 Task: Add a signature Marisol Hernandez containing With heartfelt thanks and warm wishes, Marisol Hernandez to email address softage.6@softage.net and add a folder Non-compete agreements
Action: Mouse moved to (100, 94)
Screenshot: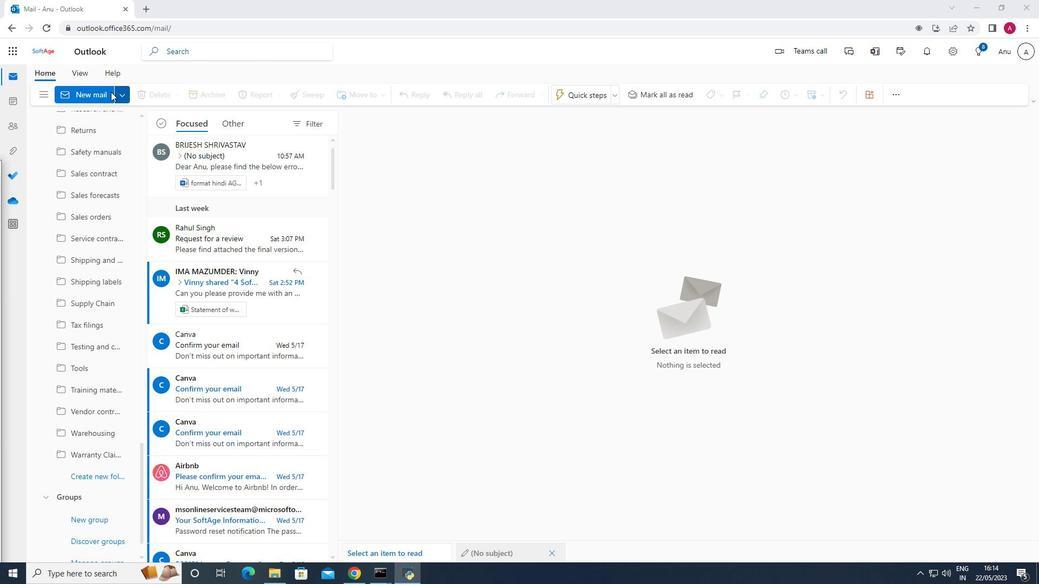 
Action: Mouse pressed left at (100, 94)
Screenshot: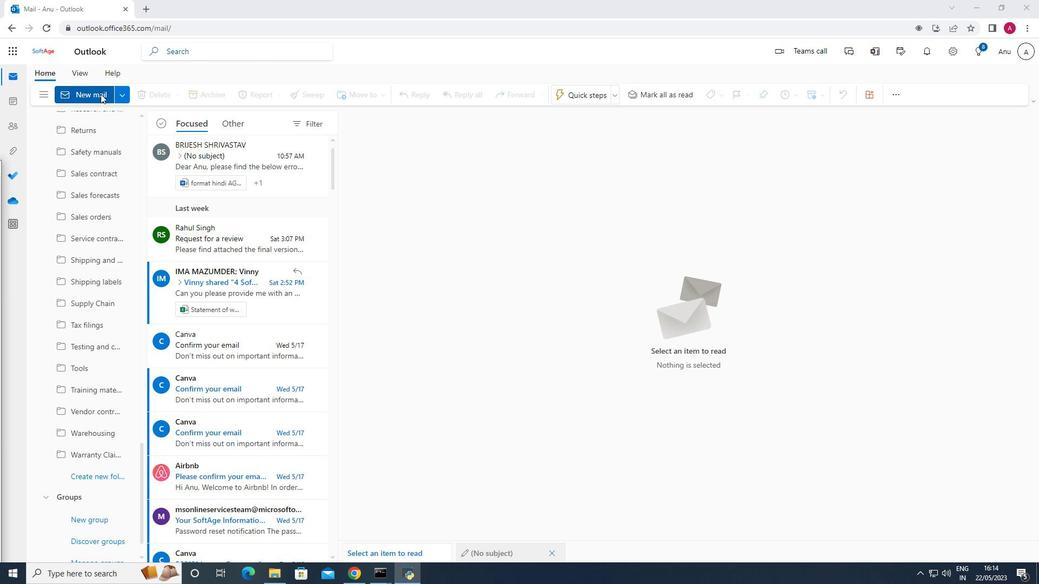 
Action: Mouse moved to (738, 98)
Screenshot: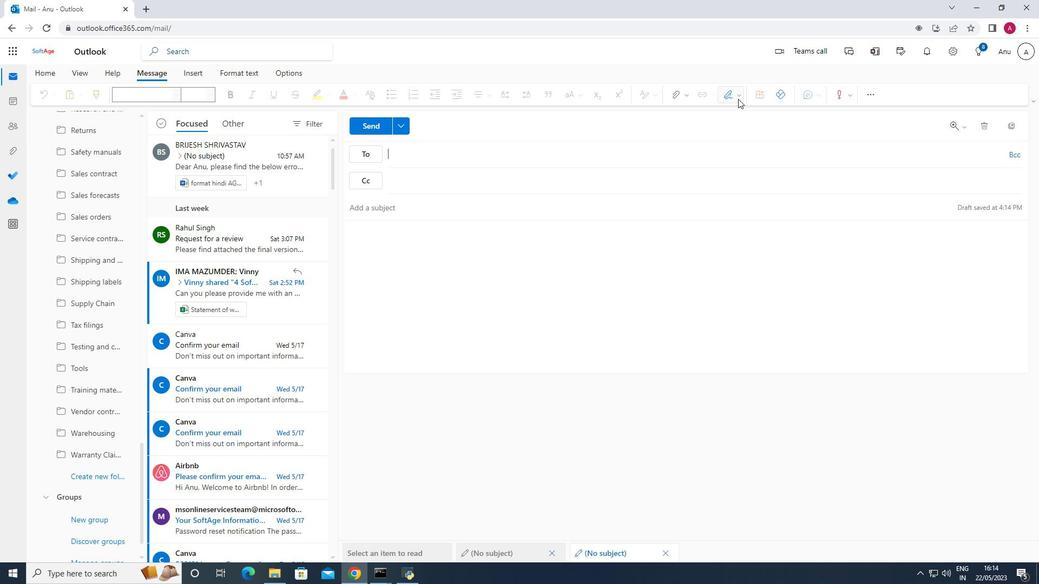 
Action: Mouse pressed left at (738, 98)
Screenshot: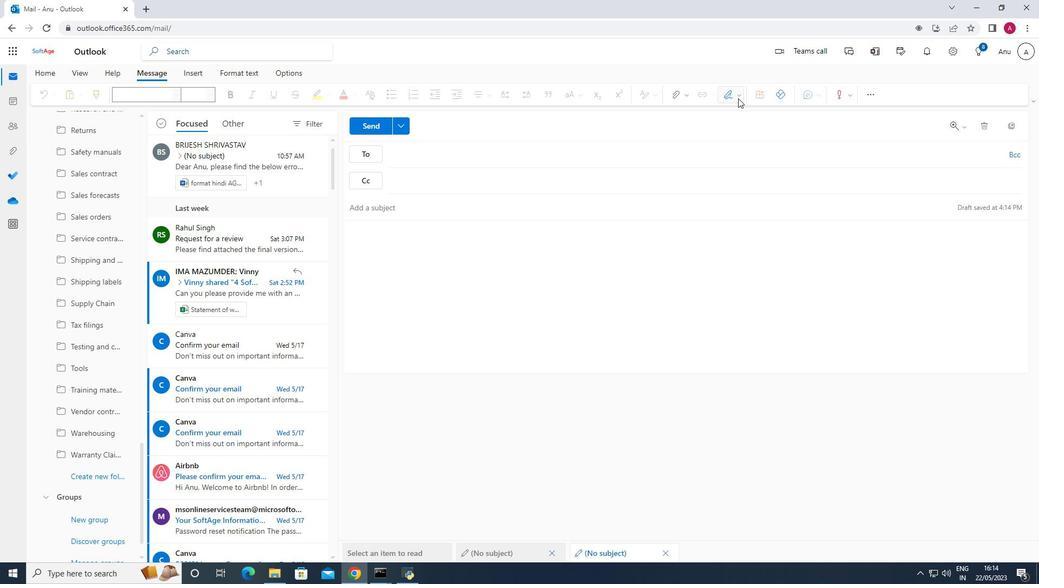 
Action: Mouse moved to (699, 136)
Screenshot: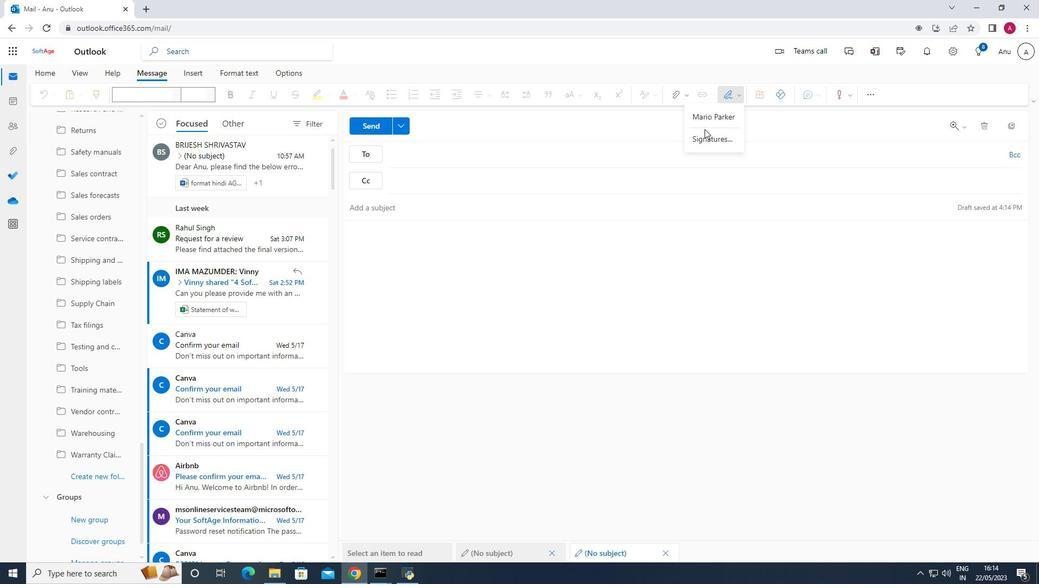 
Action: Mouse pressed left at (699, 136)
Screenshot: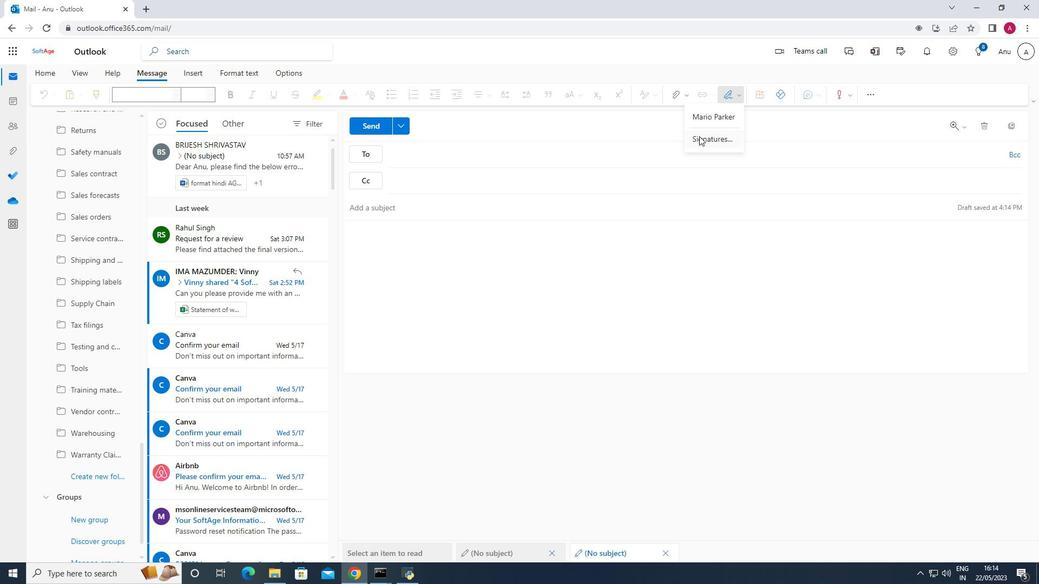 
Action: Mouse moved to (723, 178)
Screenshot: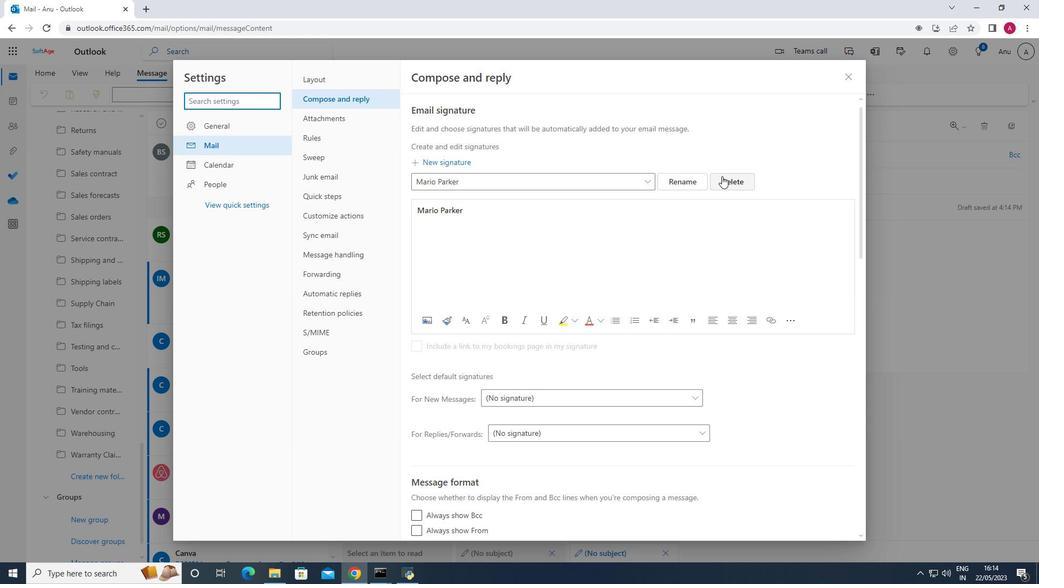 
Action: Mouse pressed left at (723, 178)
Screenshot: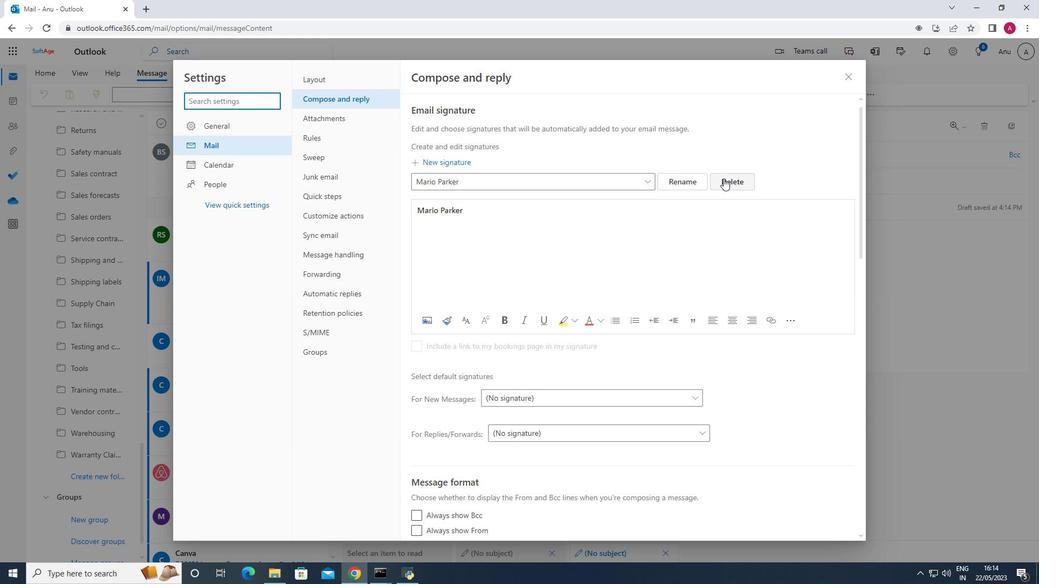
Action: Mouse moved to (478, 186)
Screenshot: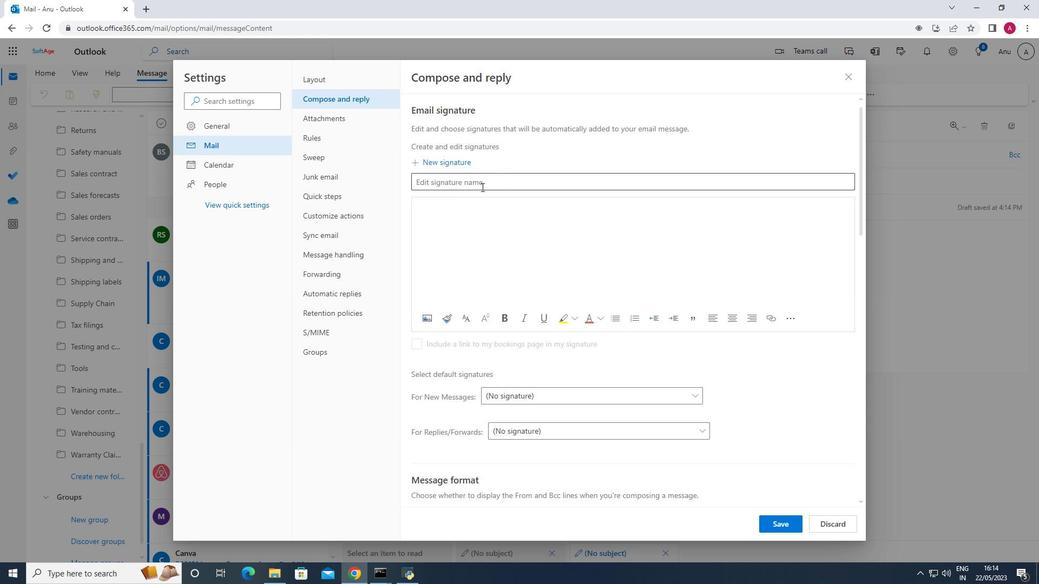
Action: Mouse pressed left at (478, 186)
Screenshot: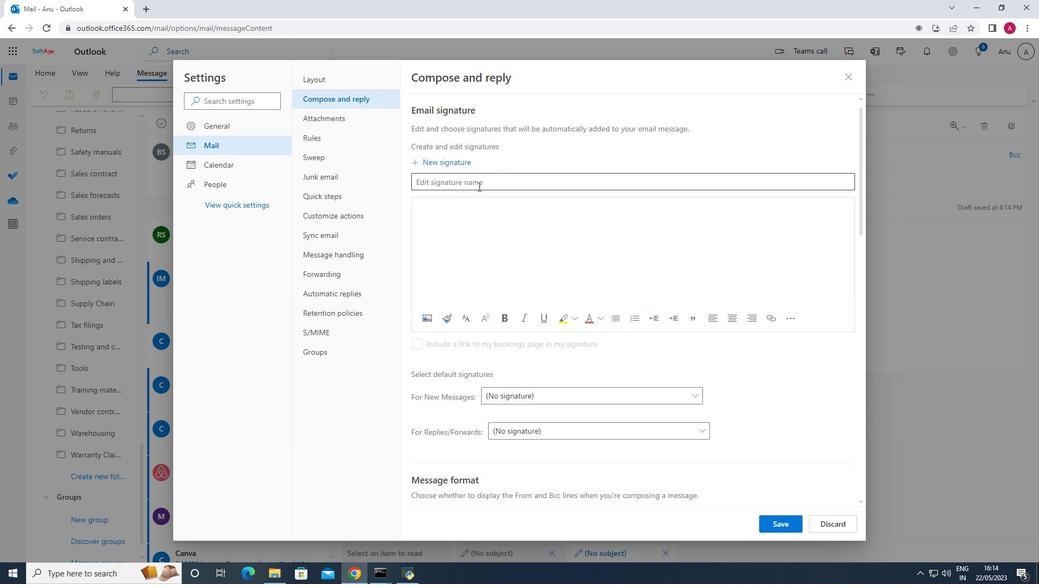 
Action: Mouse moved to (479, 184)
Screenshot: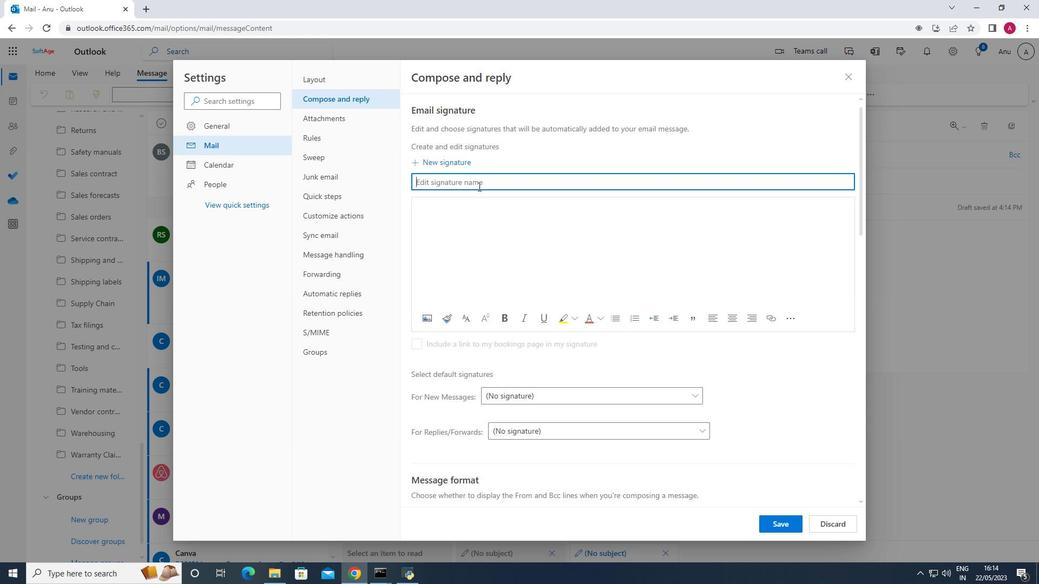 
Action: Key pressed <Key.shift_r>Marisol<Key.space><Key.shift_r><Key.shift_r><Key.shift_r><Key.shift_r><Key.shift_r><Key.shift_r><Key.shift_r><Key.shift_r><Key.shift_r><Key.shift_r><Key.shift_r>Hernandez
Screenshot: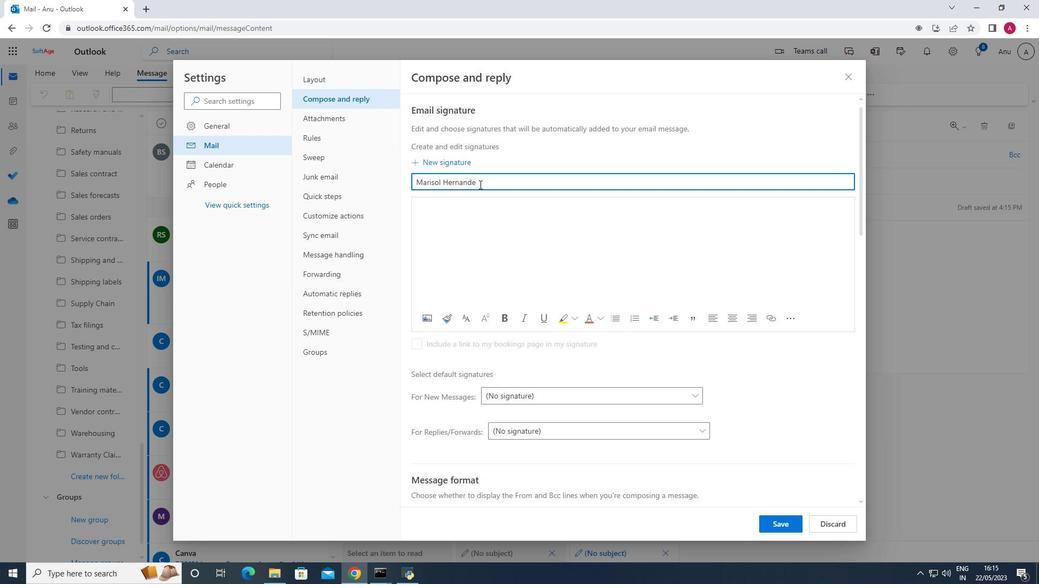 
Action: Mouse moved to (421, 205)
Screenshot: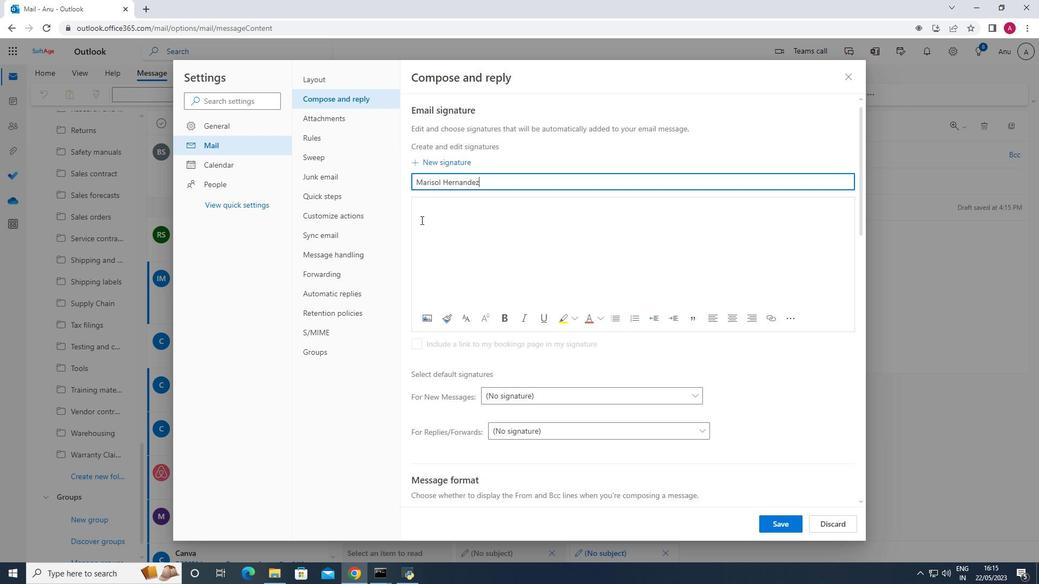 
Action: Mouse pressed left at (421, 205)
Screenshot: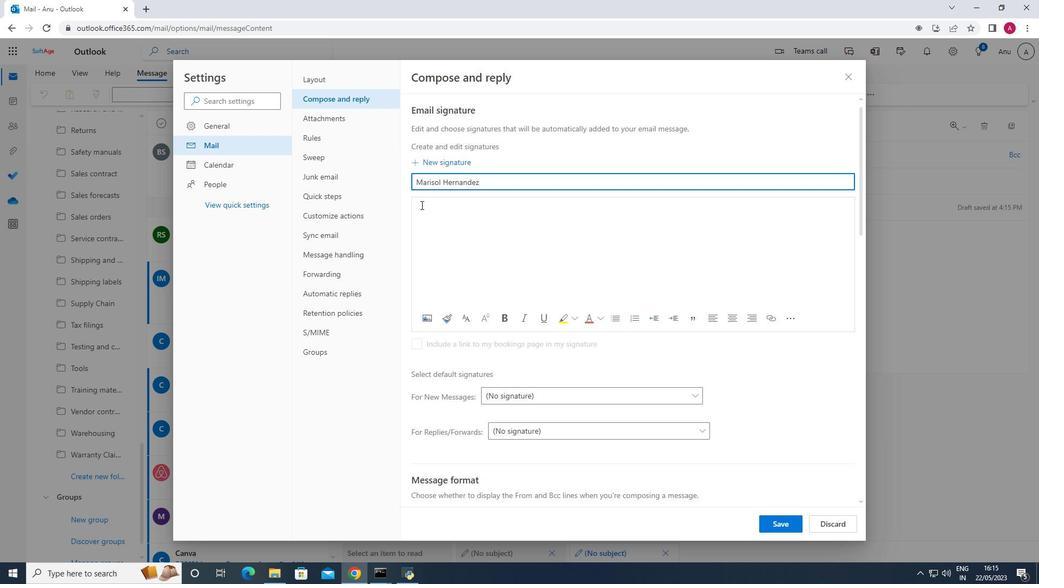 
Action: Key pressed <Key.shift_r>Marisol<Key.space><Key.shift_r><Key.shift_r><Key.shift_r>?H<Key.backspace><Key.backspace><Key.shift_r><Key.shift_r>Ha<Key.backspace>ernandez
Screenshot: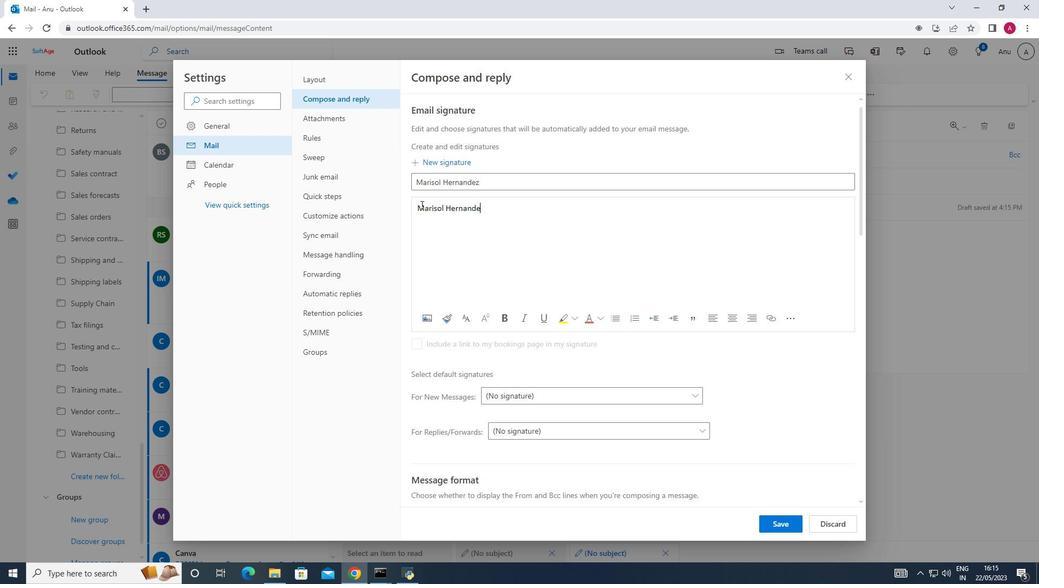
Action: Mouse moved to (779, 526)
Screenshot: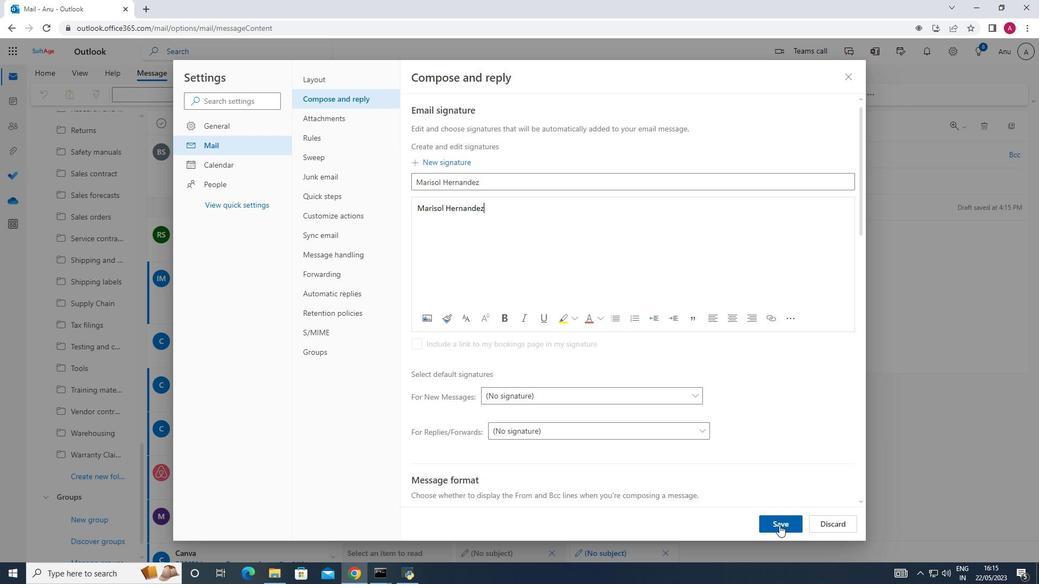 
Action: Mouse pressed left at (779, 526)
Screenshot: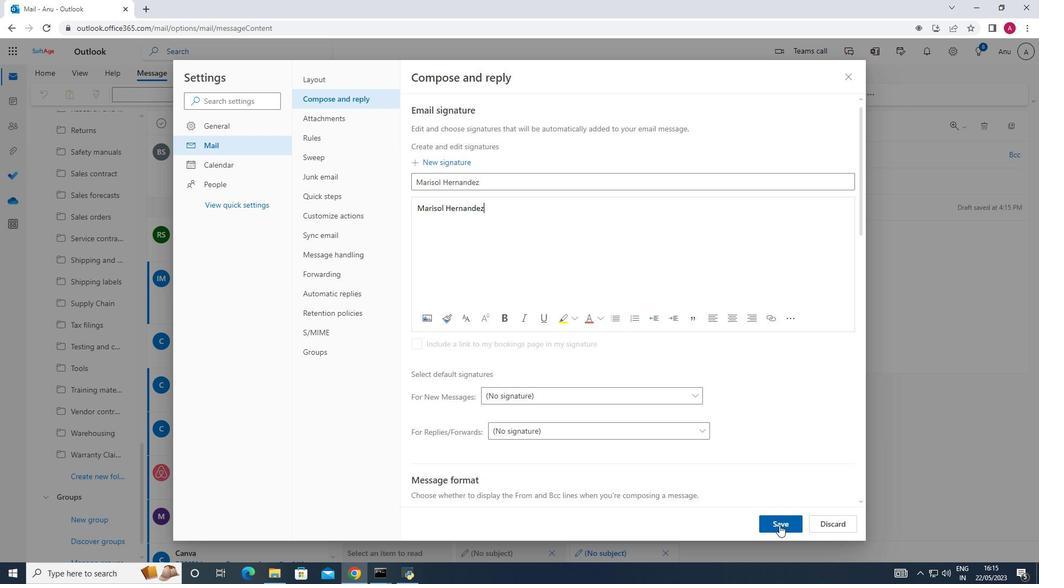 
Action: Mouse moved to (850, 74)
Screenshot: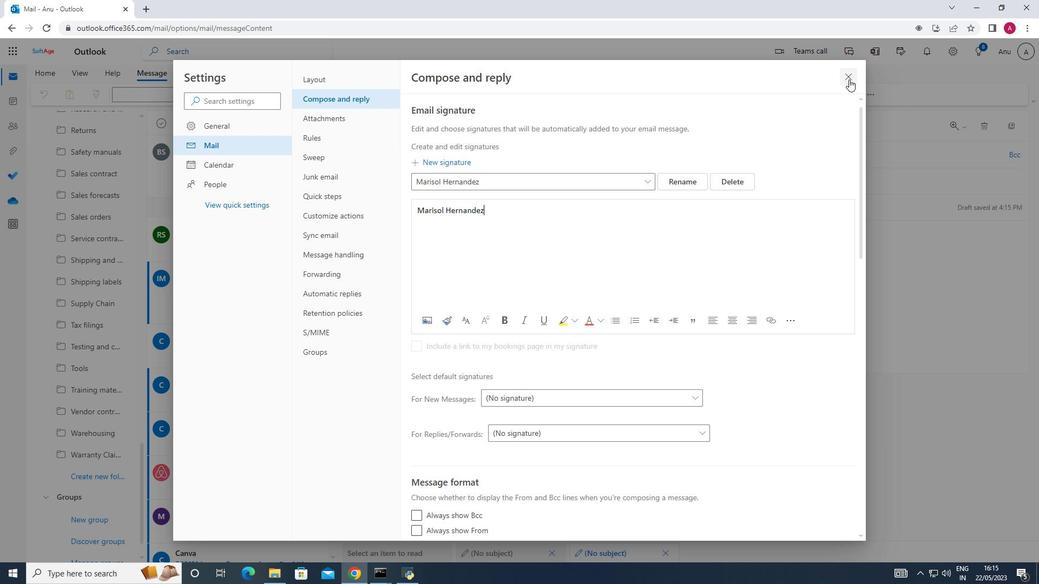 
Action: Mouse pressed left at (850, 74)
Screenshot: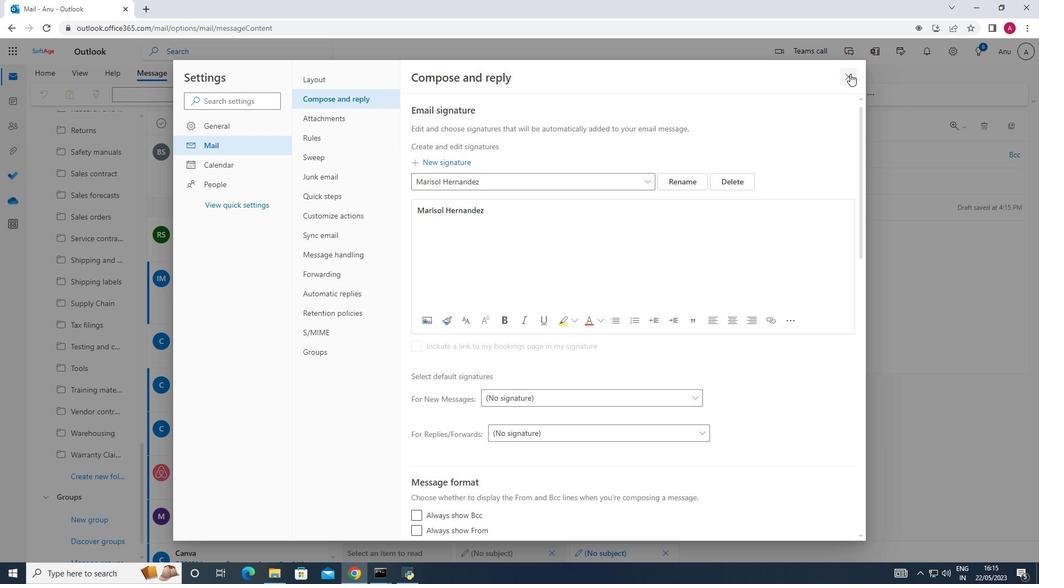 
Action: Mouse moved to (734, 94)
Screenshot: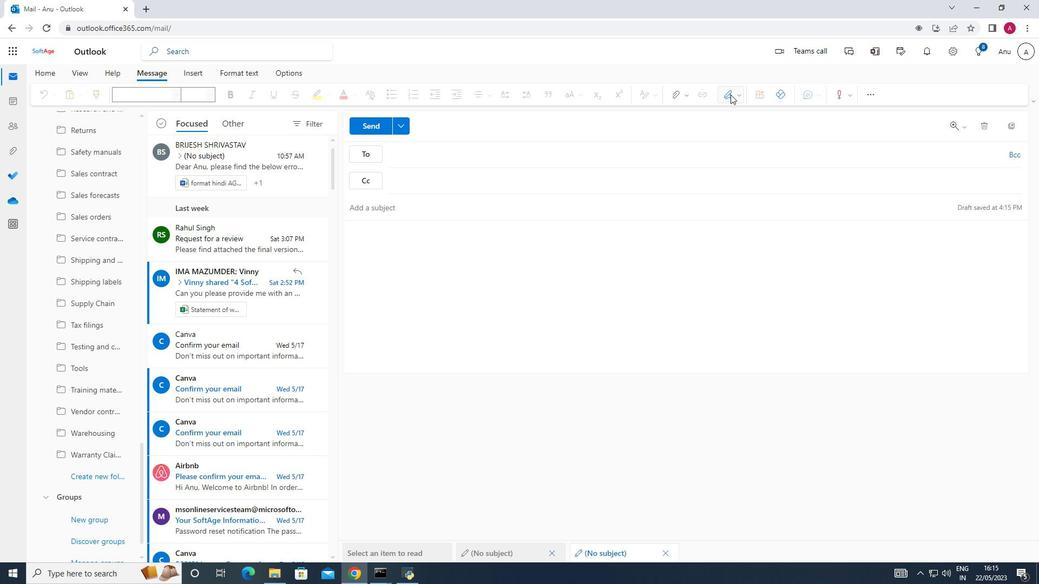 
Action: Mouse pressed left at (734, 94)
Screenshot: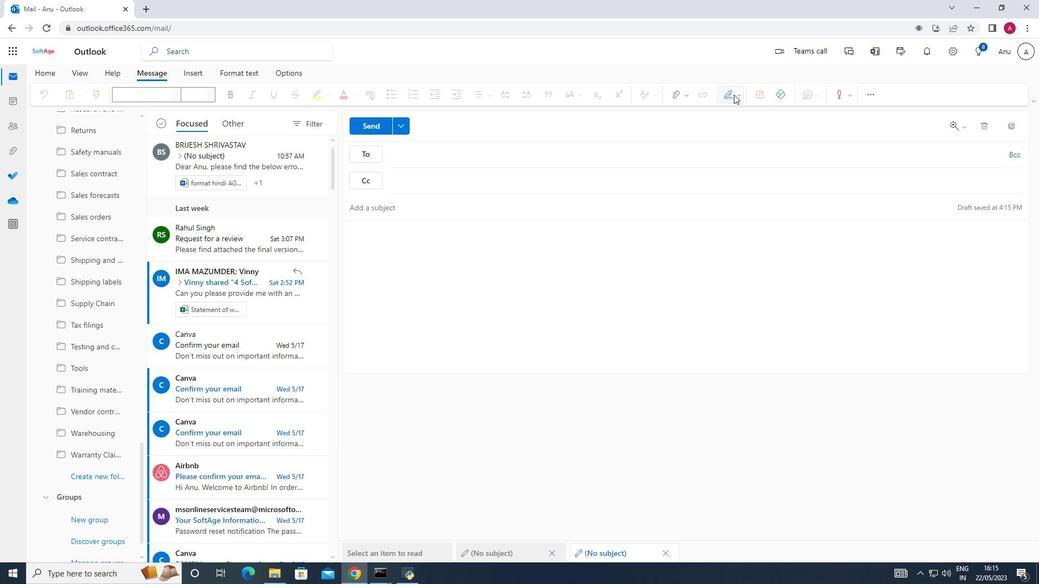
Action: Mouse moved to (721, 114)
Screenshot: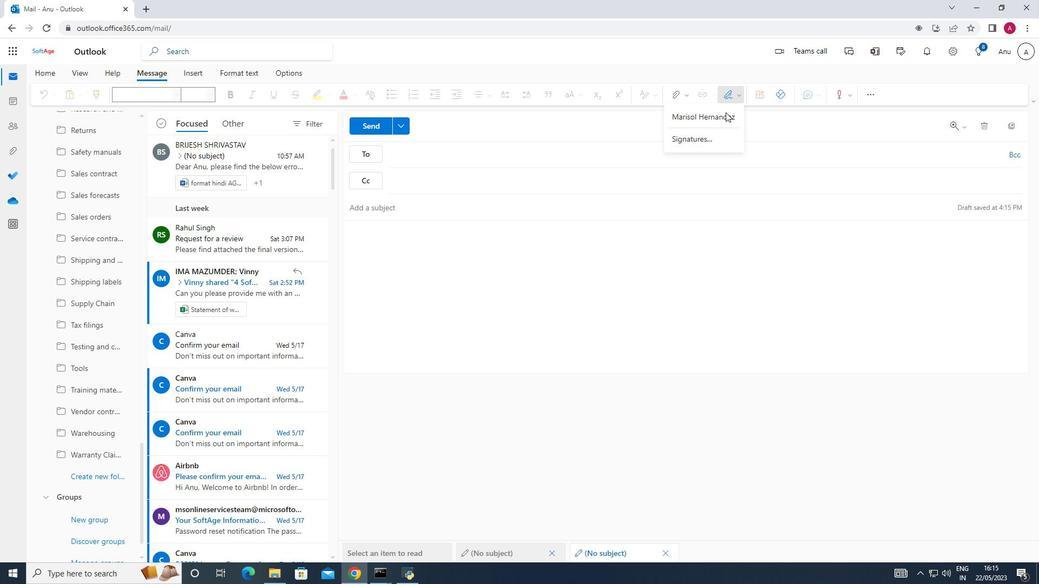 
Action: Mouse pressed left at (721, 114)
Screenshot: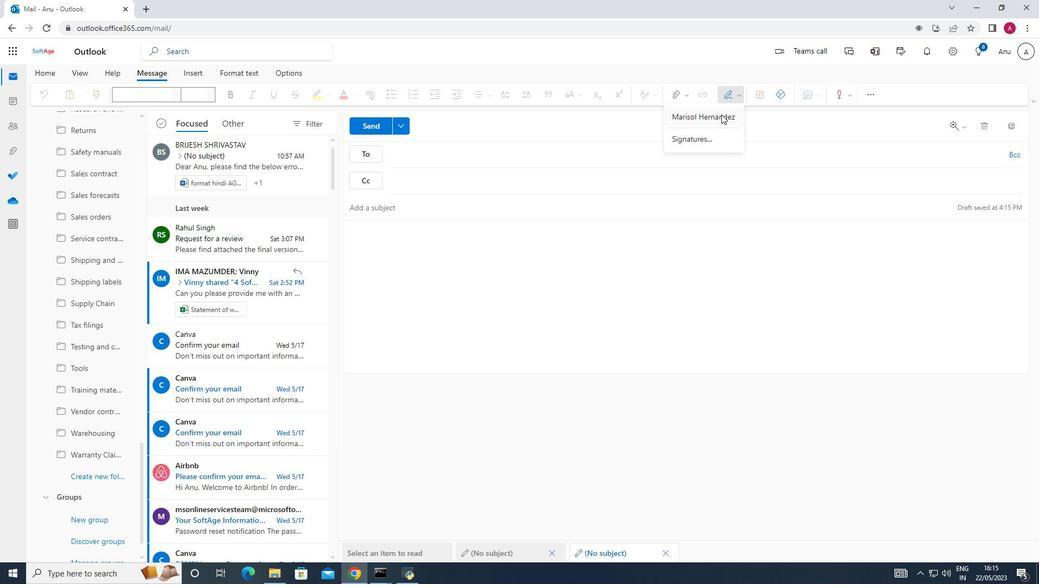 
Action: Mouse moved to (356, 219)
Screenshot: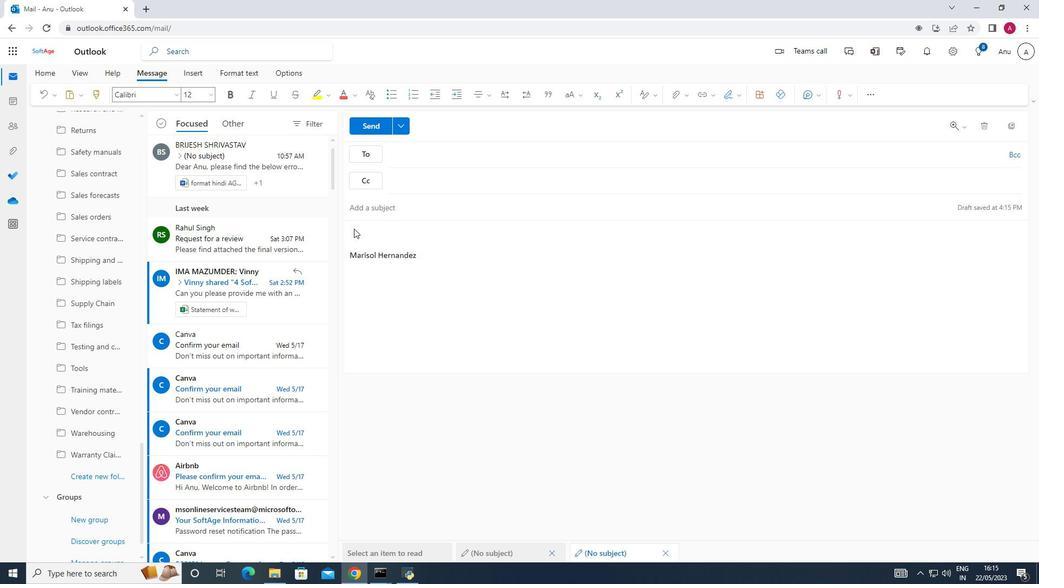 
Action: Key pressed <Key.shift>Heartfelt<Key.space>thanks<Key.space>and<Key.space>warm<Key.space>wishes.
Screenshot: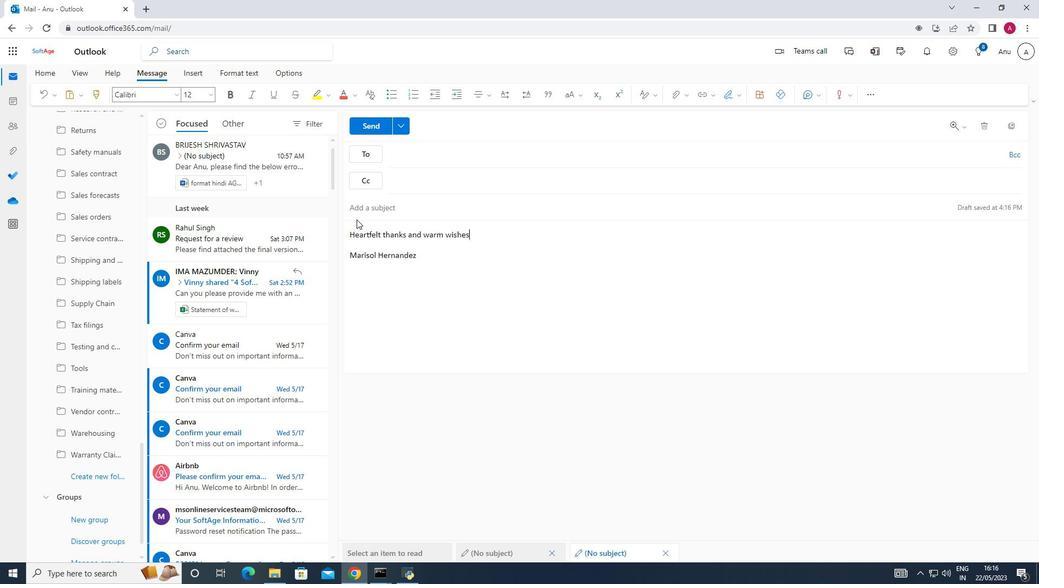 
Action: Mouse moved to (417, 161)
Screenshot: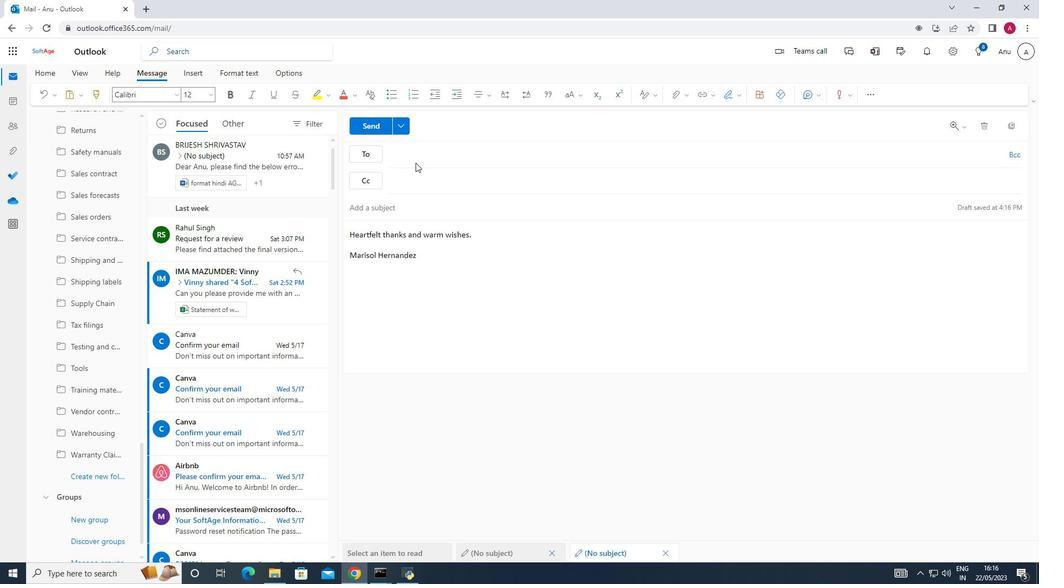 
Action: Mouse pressed left at (417, 161)
Screenshot: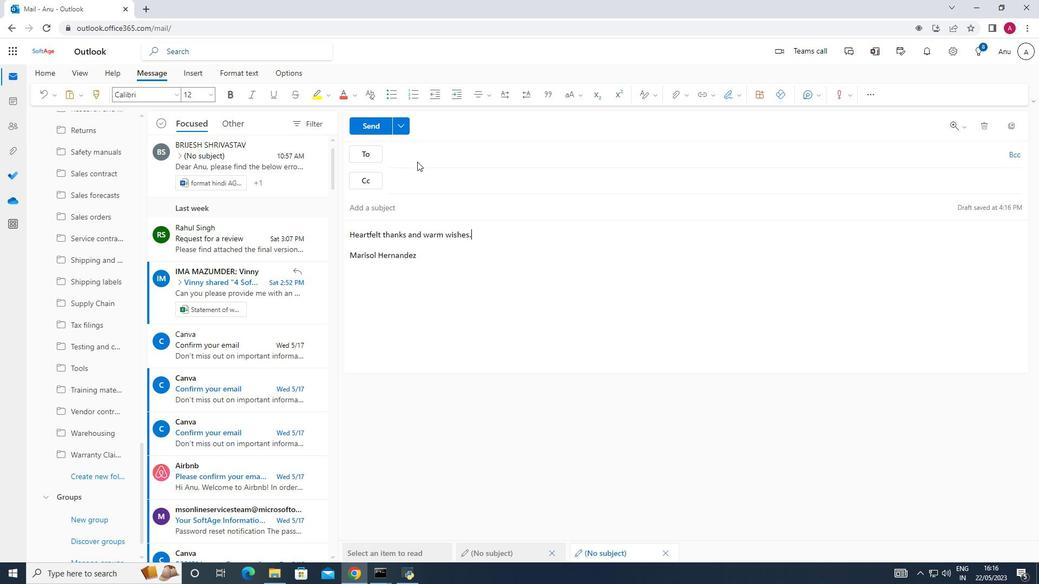 
Action: Mouse moved to (429, 197)
Screenshot: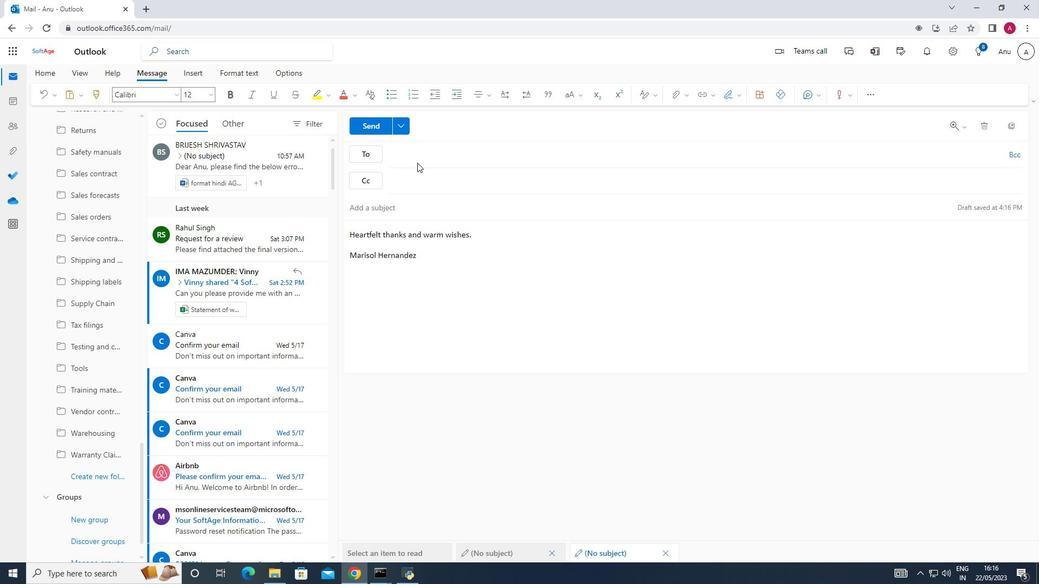 
Action: Mouse pressed left at (429, 197)
Screenshot: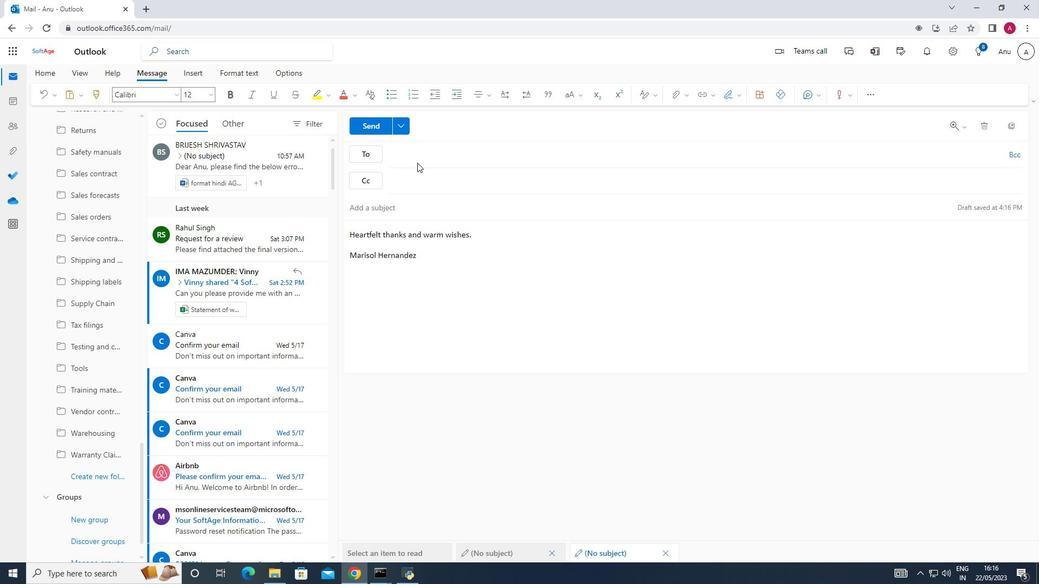 
Action: Mouse moved to (400, 161)
Screenshot: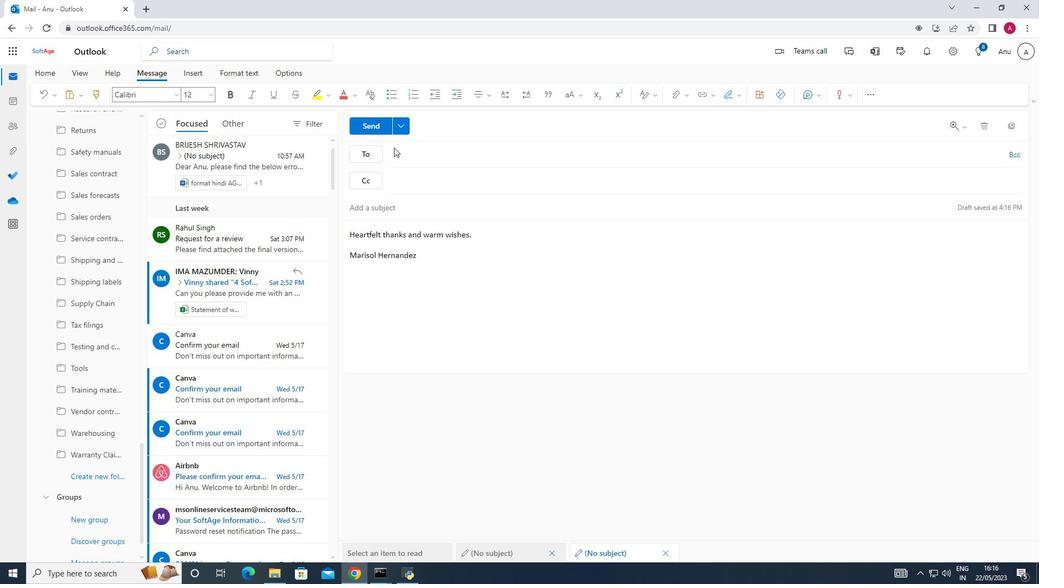 
Action: Mouse pressed left at (400, 161)
Screenshot: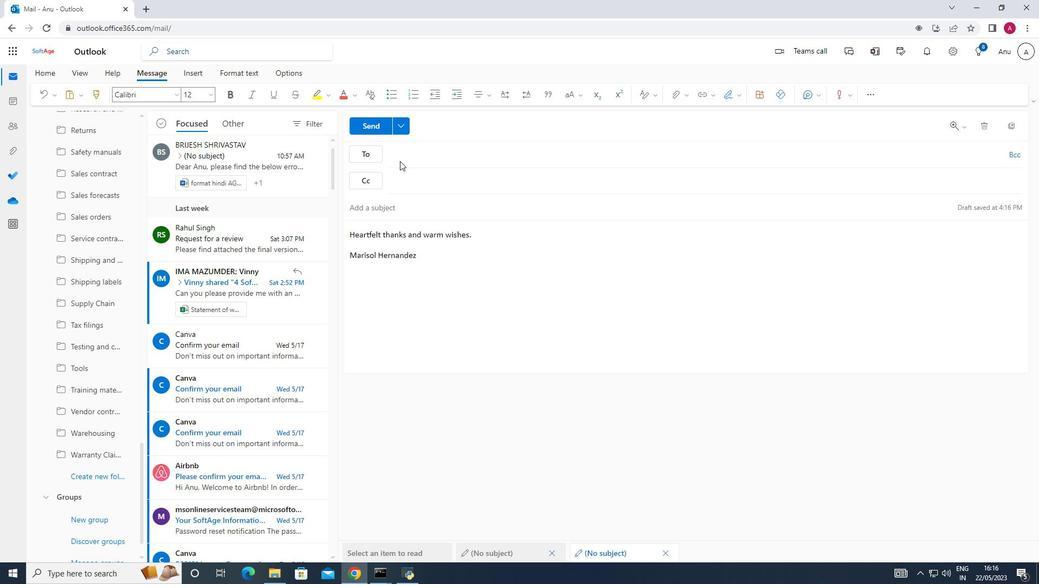
Action: Mouse moved to (404, 159)
Screenshot: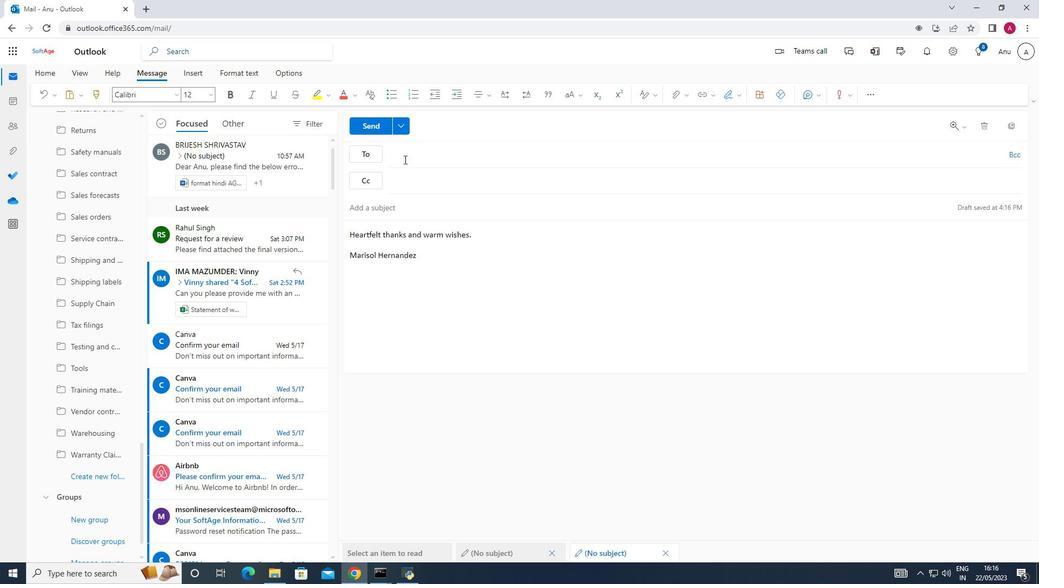 
Action: Mouse pressed left at (404, 159)
Screenshot: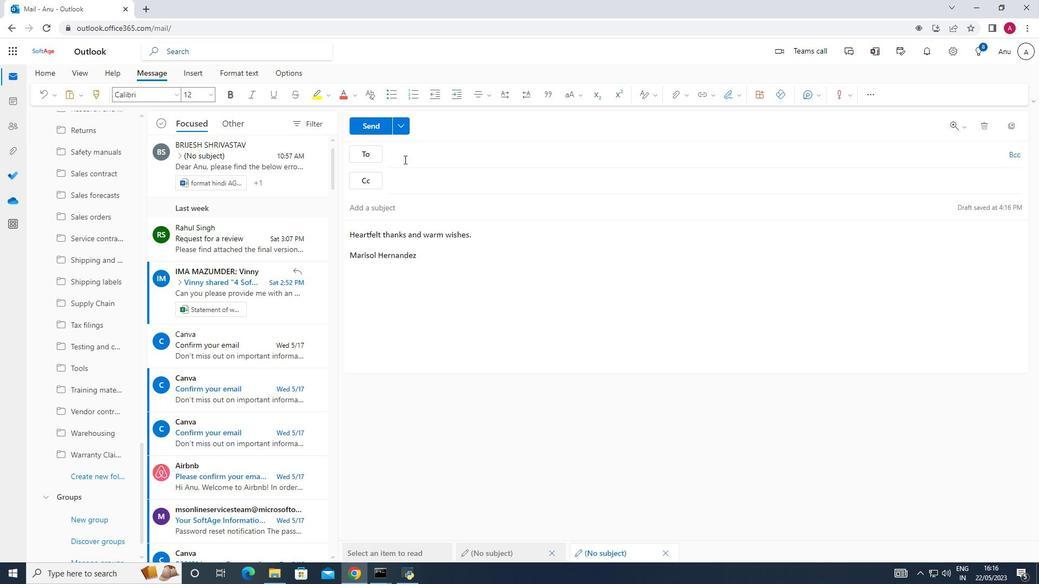 
Action: Mouse moved to (408, 158)
Screenshot: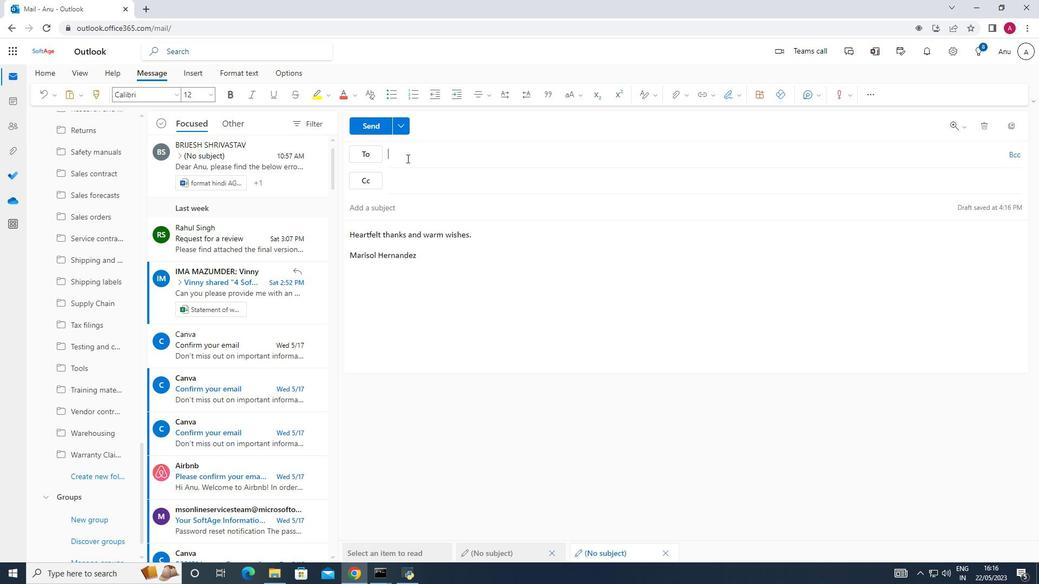 
Action: Key pressed softage.6<Key.shift>@softage
Screenshot: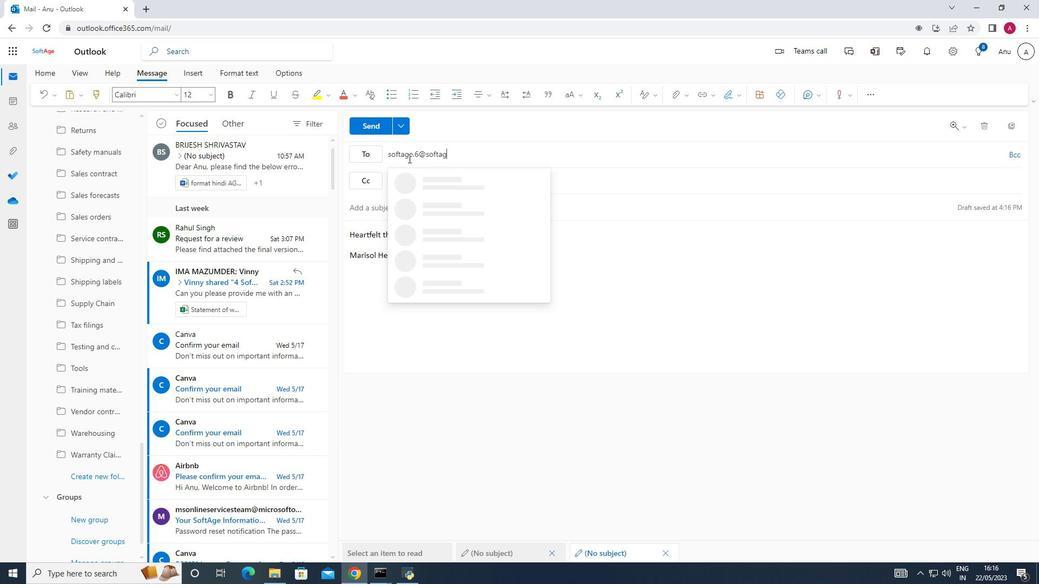 
Action: Mouse moved to (496, 175)
Screenshot: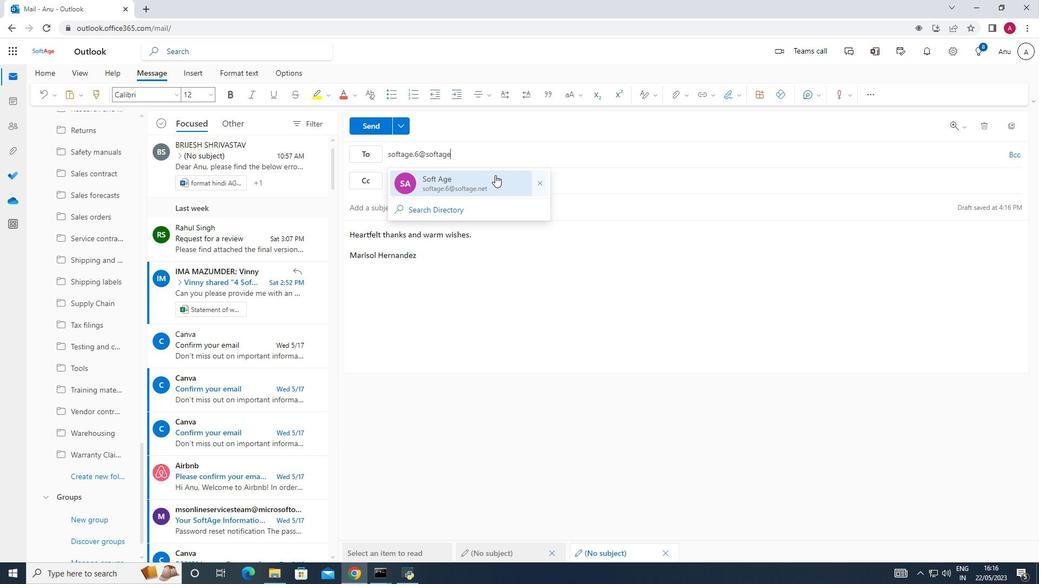
Action: Mouse pressed left at (496, 175)
Screenshot: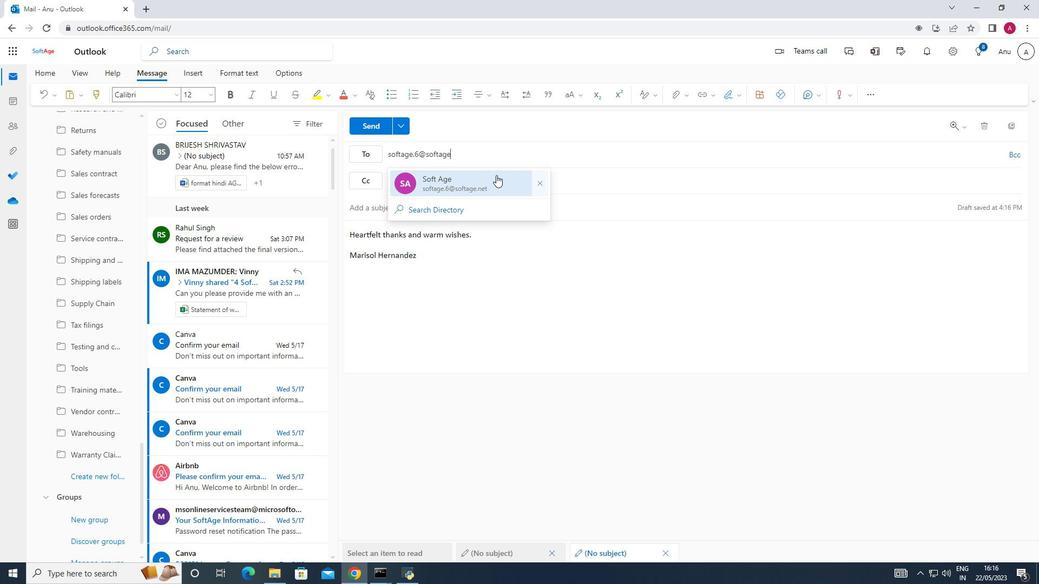
Action: Mouse moved to (96, 393)
Screenshot: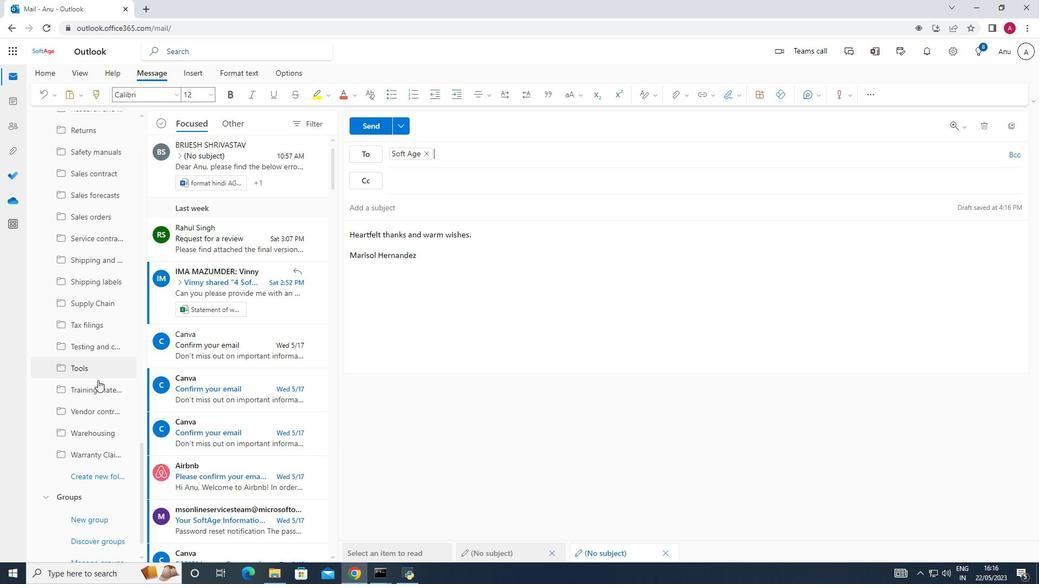 
Action: Mouse scrolled (96, 392) with delta (0, 0)
Screenshot: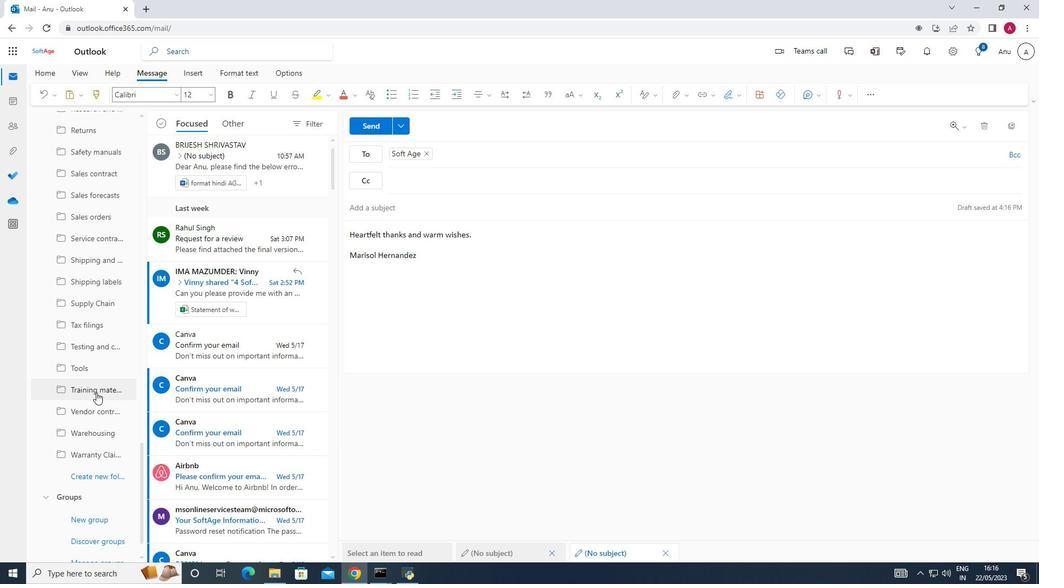
Action: Mouse moved to (92, 456)
Screenshot: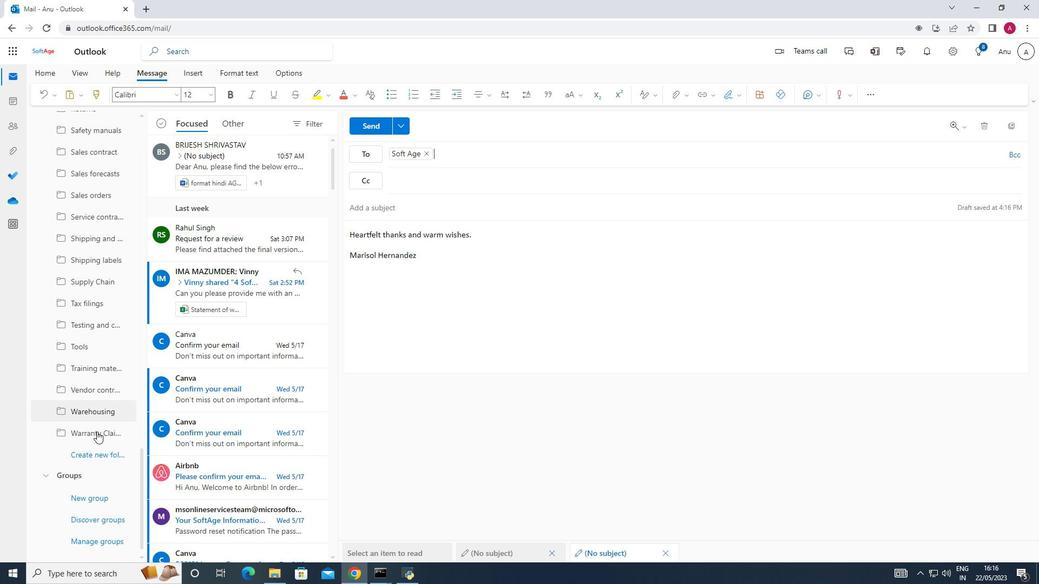 
Action: Mouse pressed left at (92, 456)
Screenshot: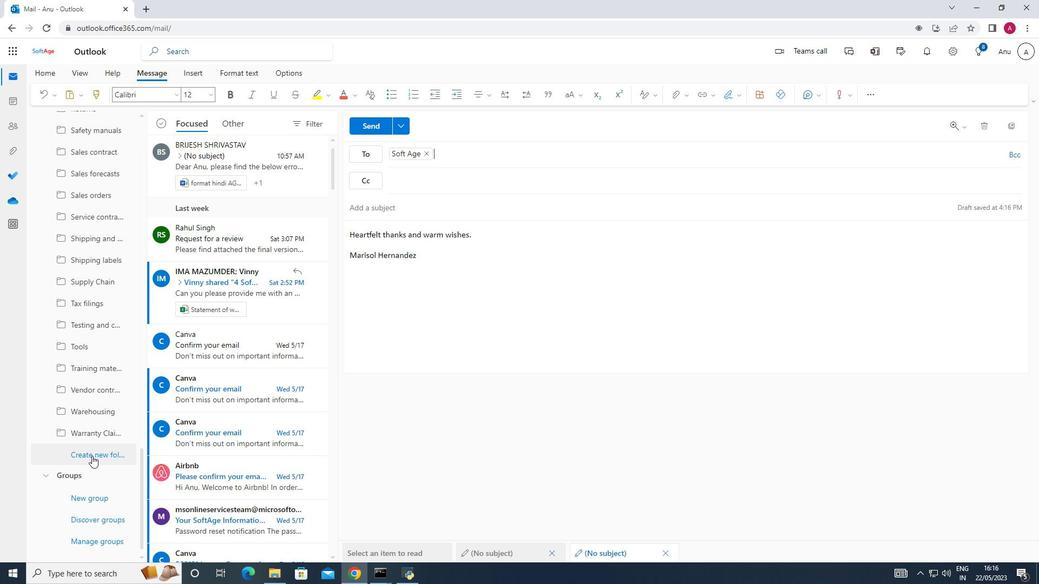 
Action: Mouse moved to (91, 456)
Screenshot: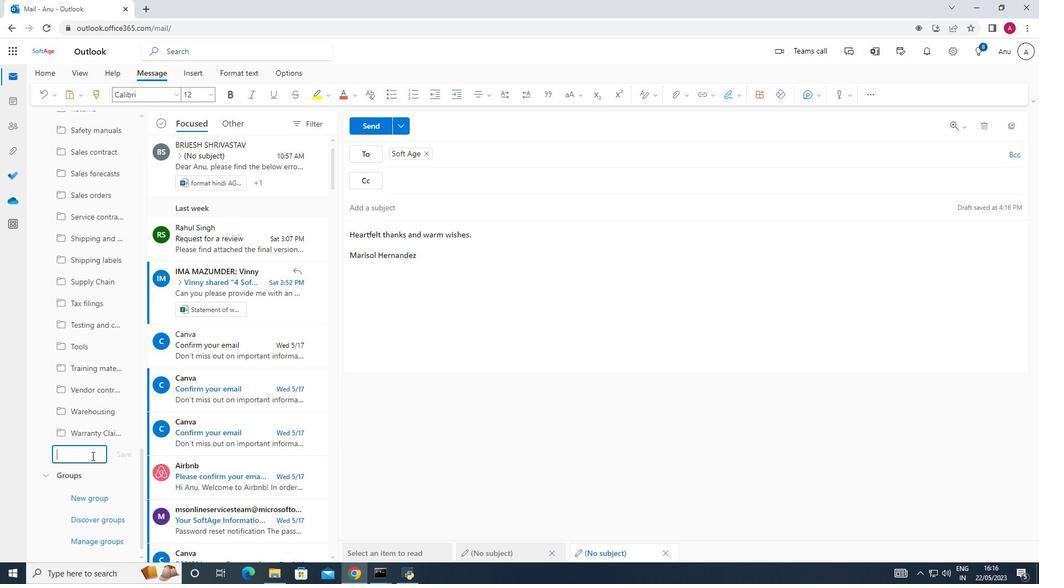 
Action: Key pressed <Key.shift>Non<Key.space>-compete<Key.space>agreements
Screenshot: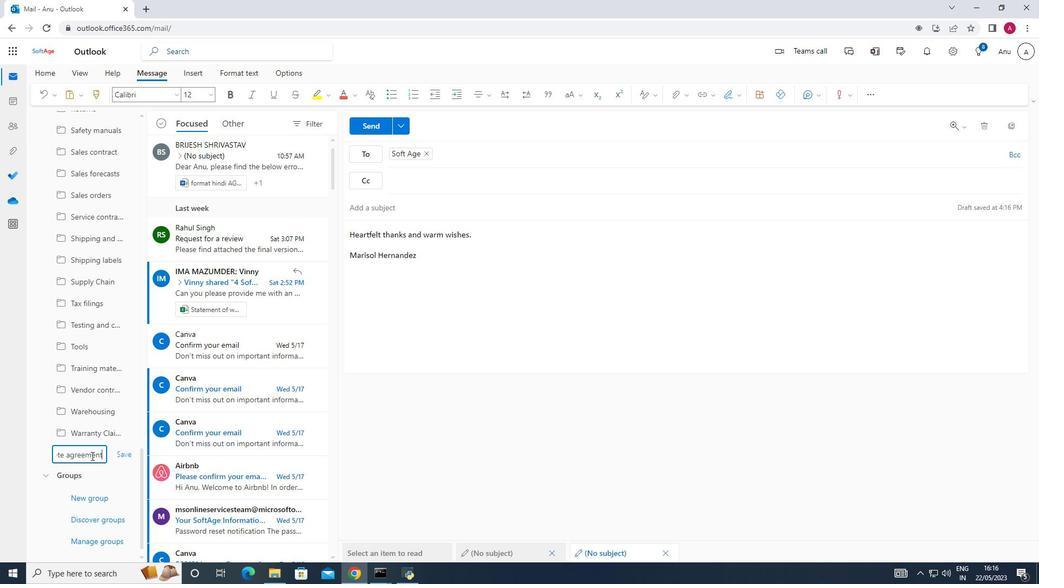 
Action: Mouse moved to (126, 453)
Screenshot: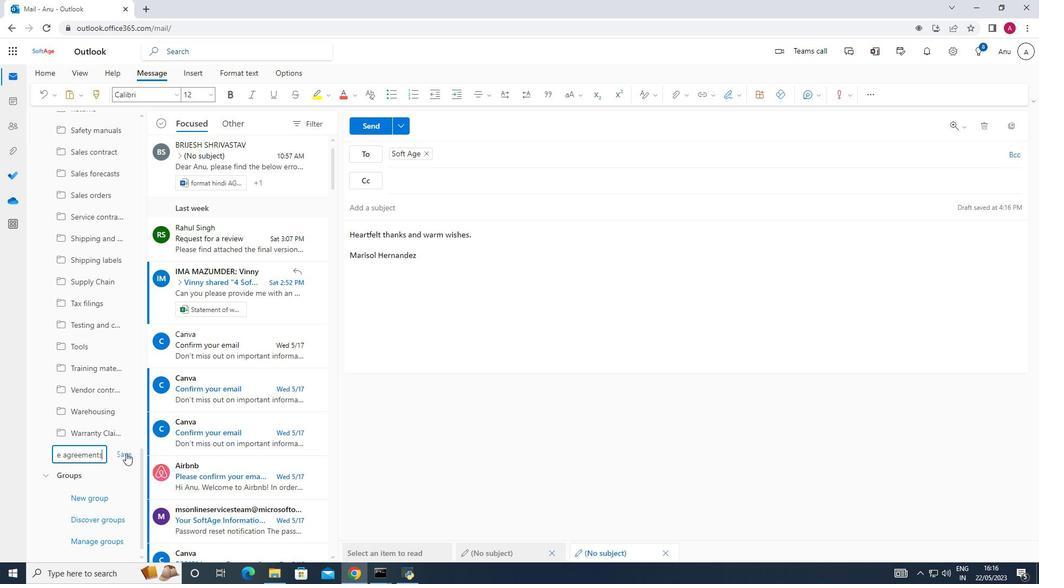
Action: Mouse pressed left at (126, 453)
Screenshot: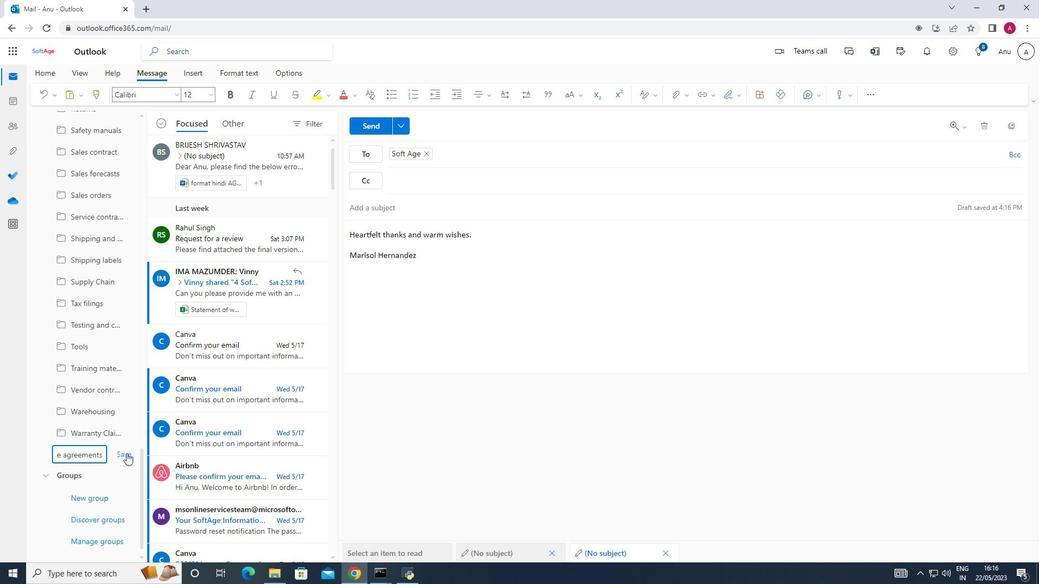 
Action: Mouse moved to (368, 132)
Screenshot: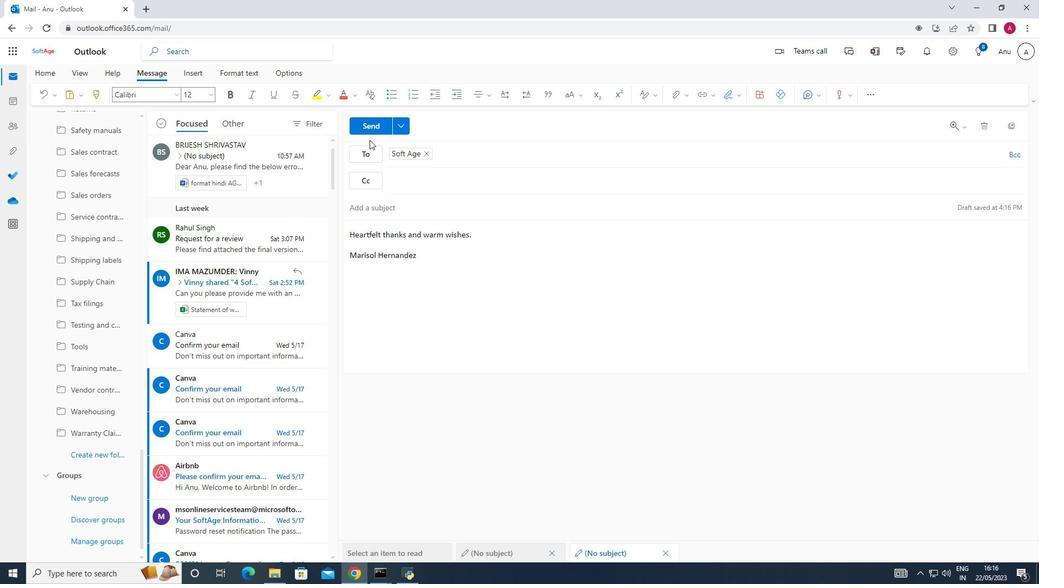 
Action: Mouse pressed left at (368, 132)
Screenshot: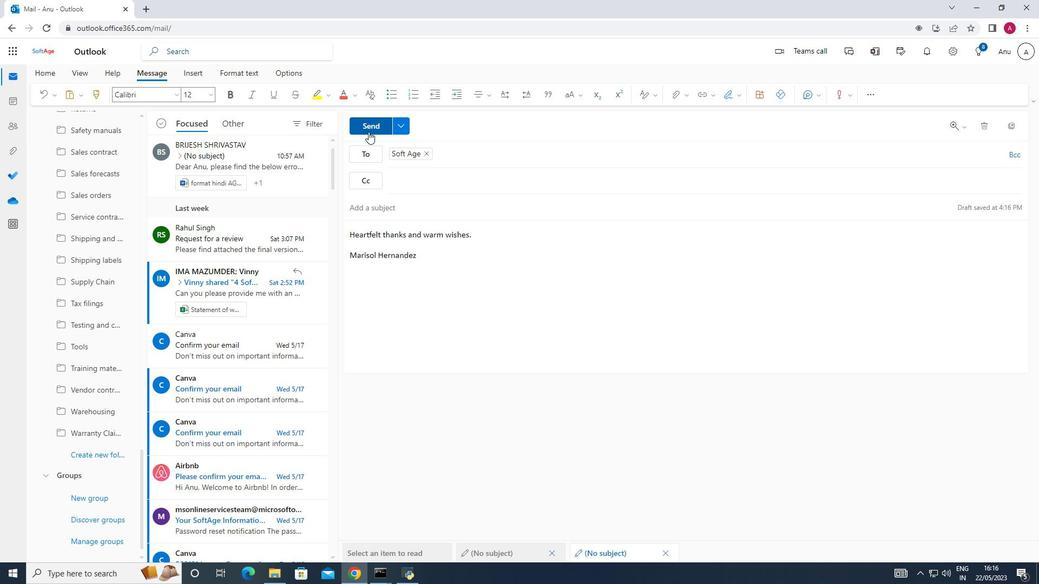 
Action: Mouse moved to (499, 334)
Screenshot: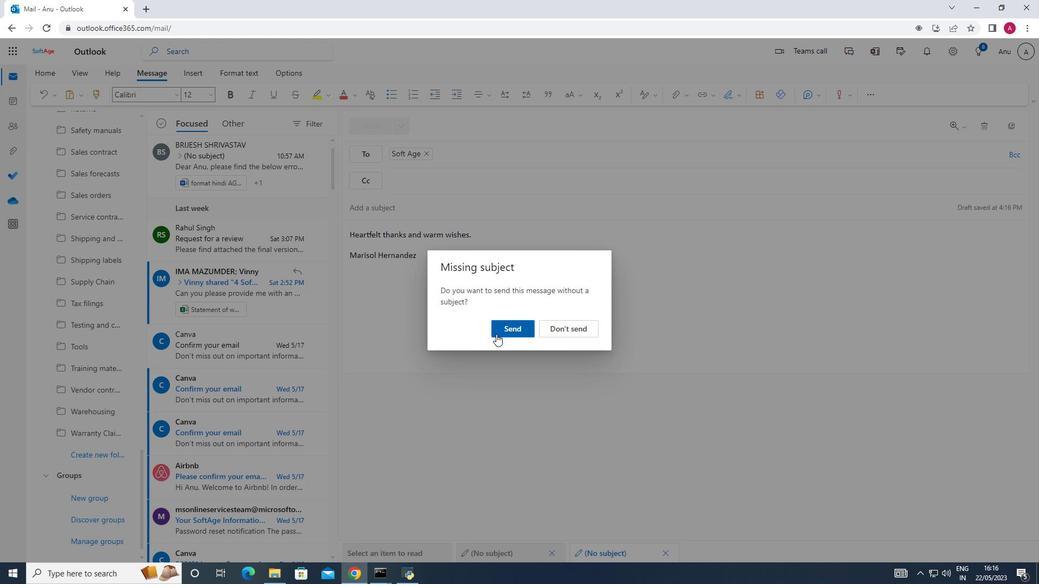 
Action: Mouse pressed left at (499, 334)
Screenshot: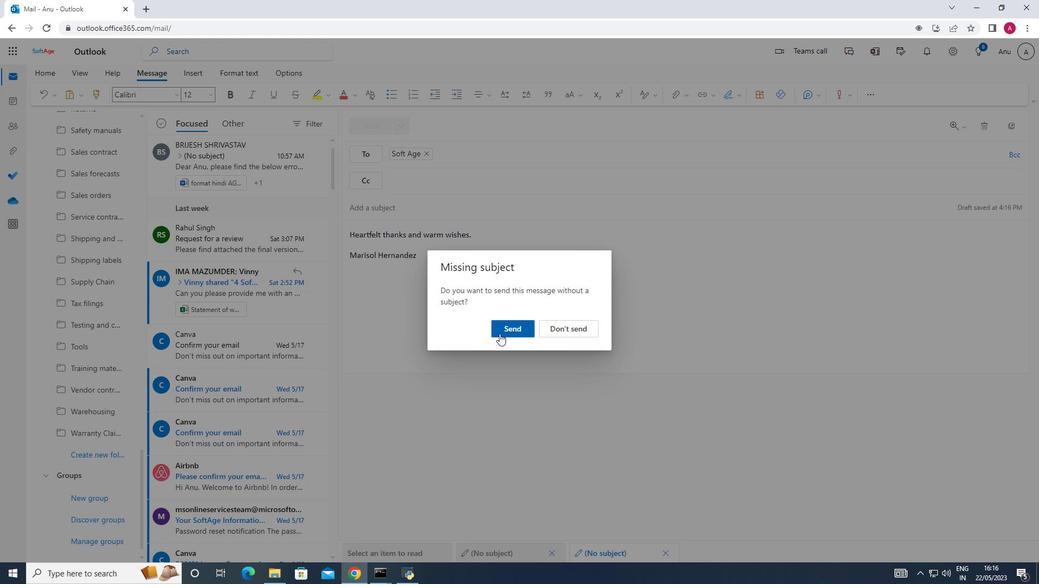 
